 Task: Move the task Improve accessibility features of the app for users with disabilities to the section To-Do in the project VectorTech and sort the tasks in the project by Last modified on.
Action: Mouse moved to (67, 343)
Screenshot: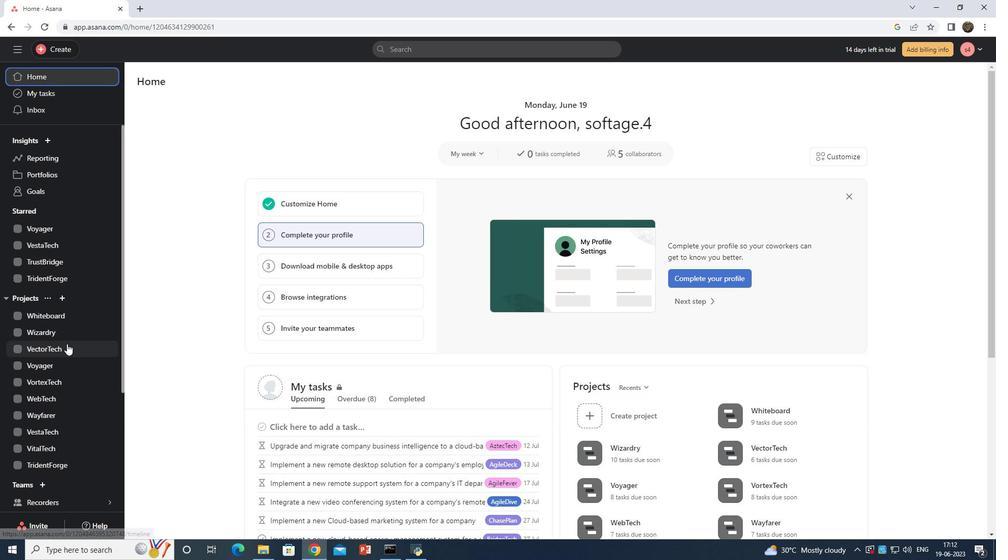 
Action: Mouse pressed left at (67, 343)
Screenshot: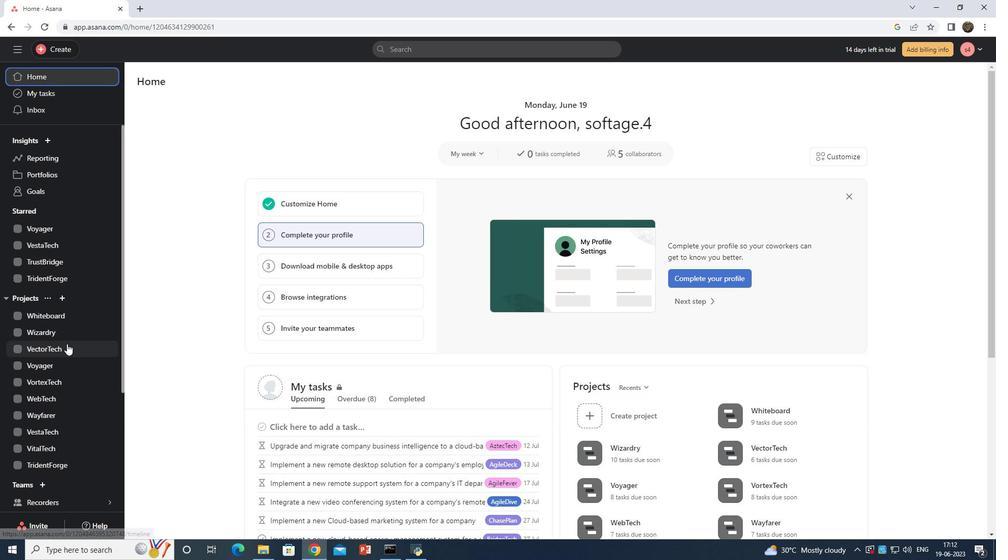 
Action: Mouse moved to (187, 100)
Screenshot: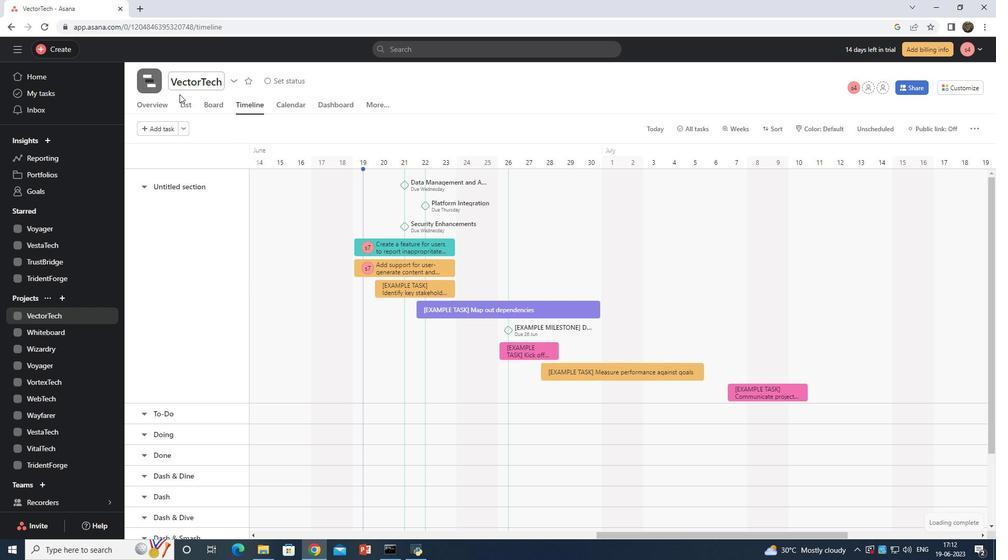 
Action: Mouse pressed left at (187, 100)
Screenshot: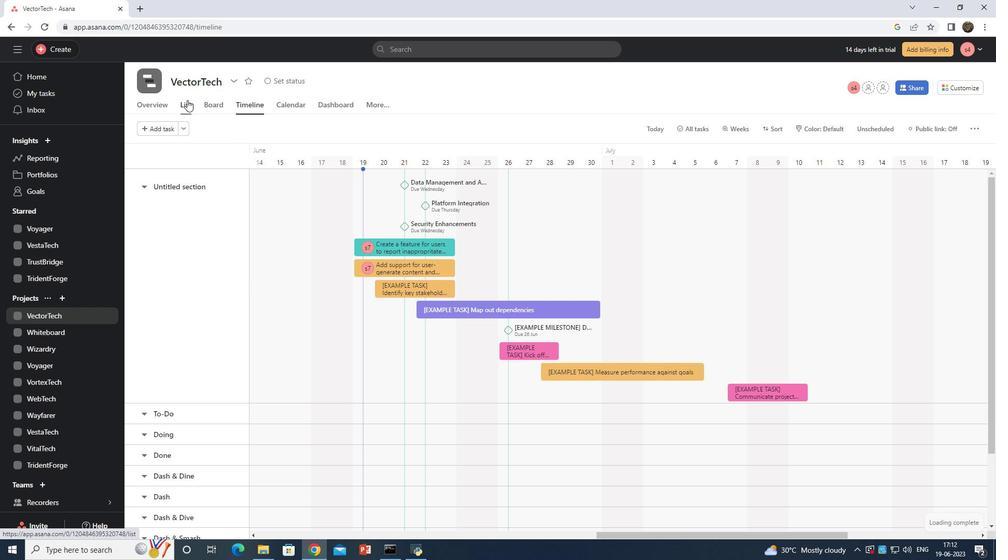
Action: Mouse moved to (427, 292)
Screenshot: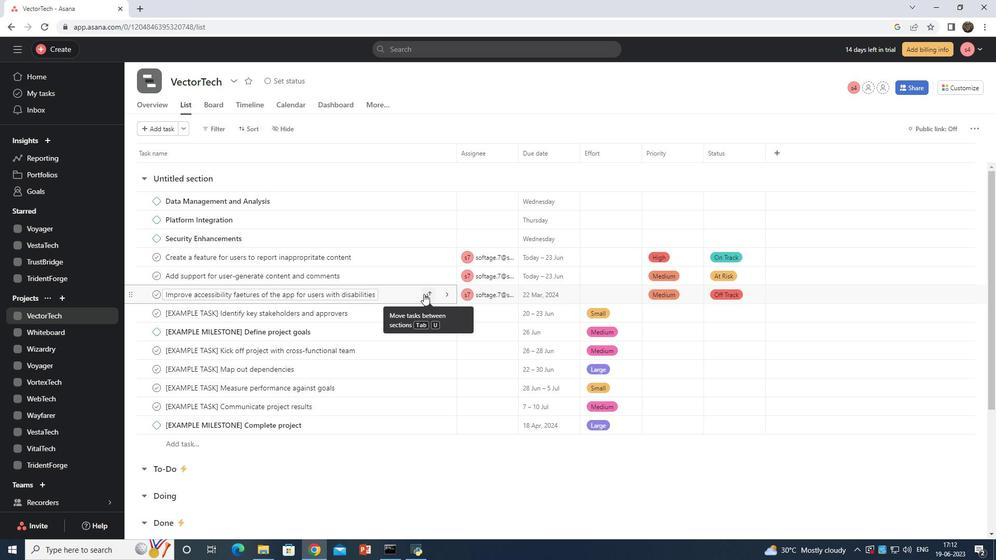 
Action: Mouse pressed left at (427, 292)
Screenshot: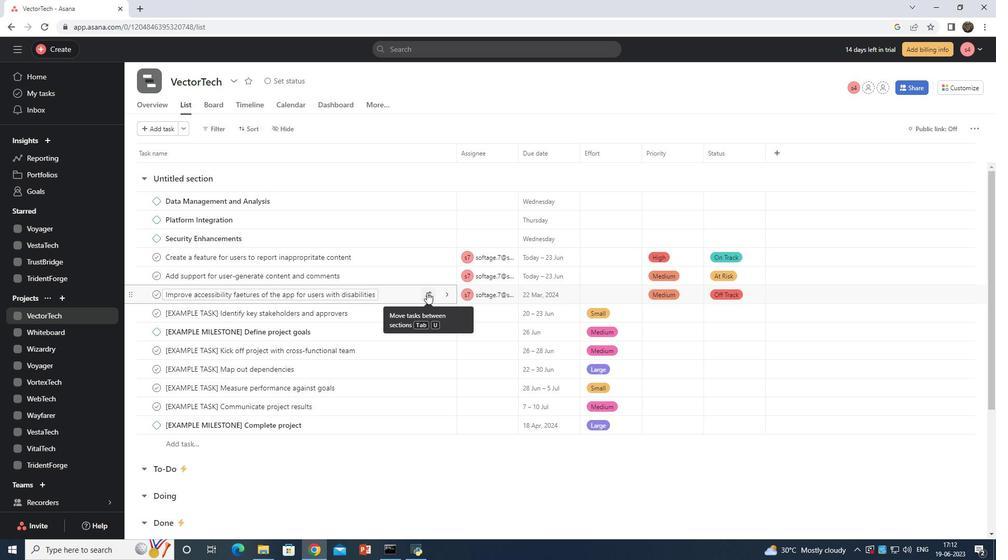 
Action: Mouse moved to (380, 345)
Screenshot: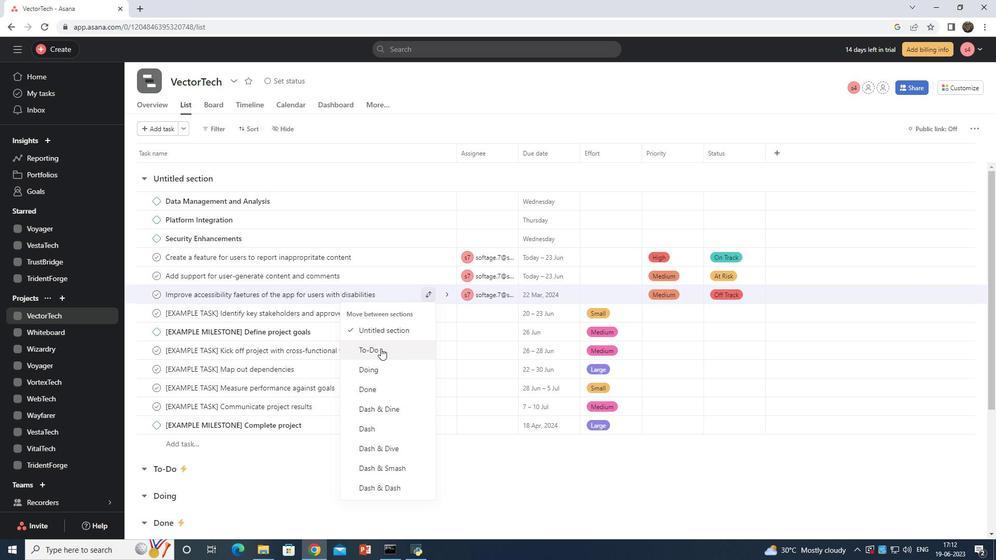 
Action: Mouse pressed left at (380, 345)
Screenshot: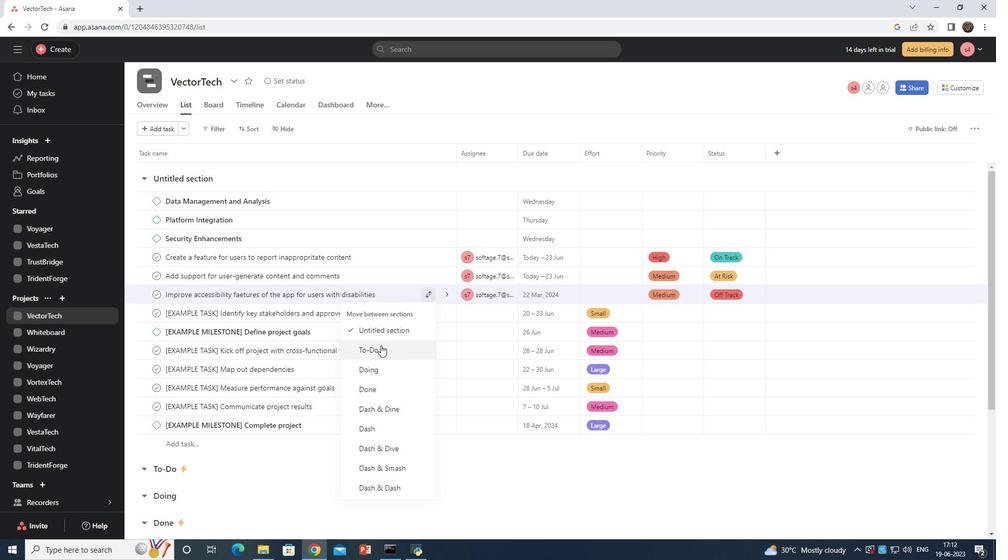 
Action: Mouse moved to (221, 125)
Screenshot: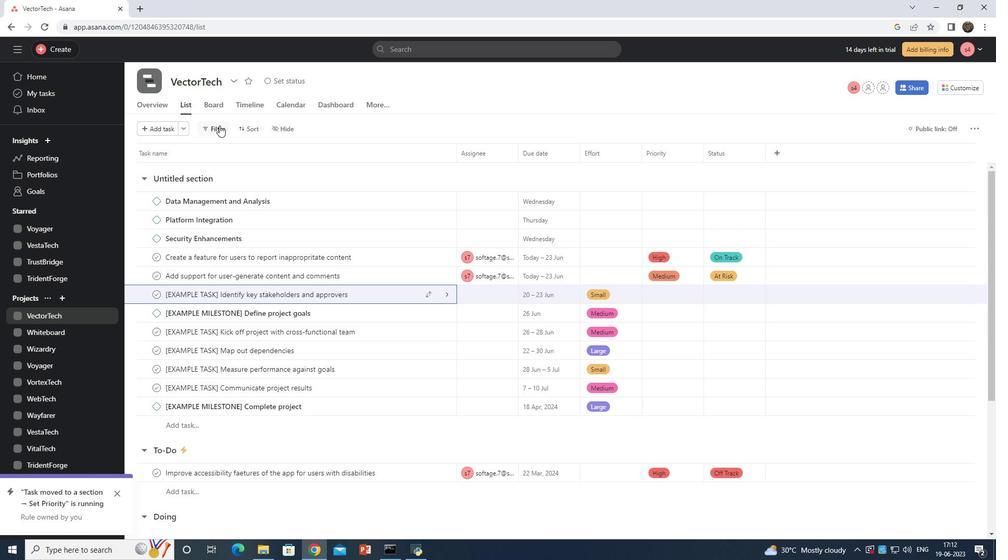 
Action: Mouse pressed left at (221, 125)
Screenshot: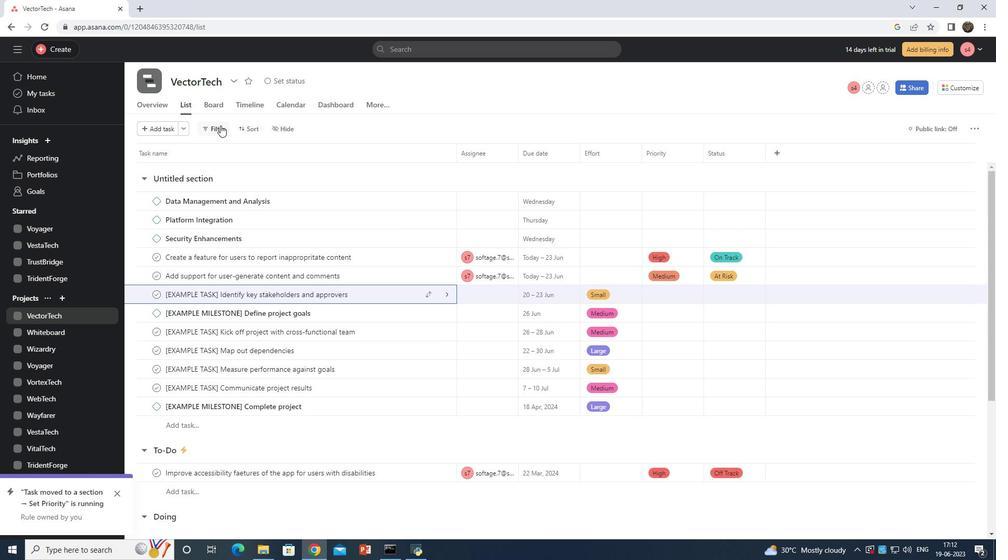 
Action: Mouse moved to (444, 95)
Screenshot: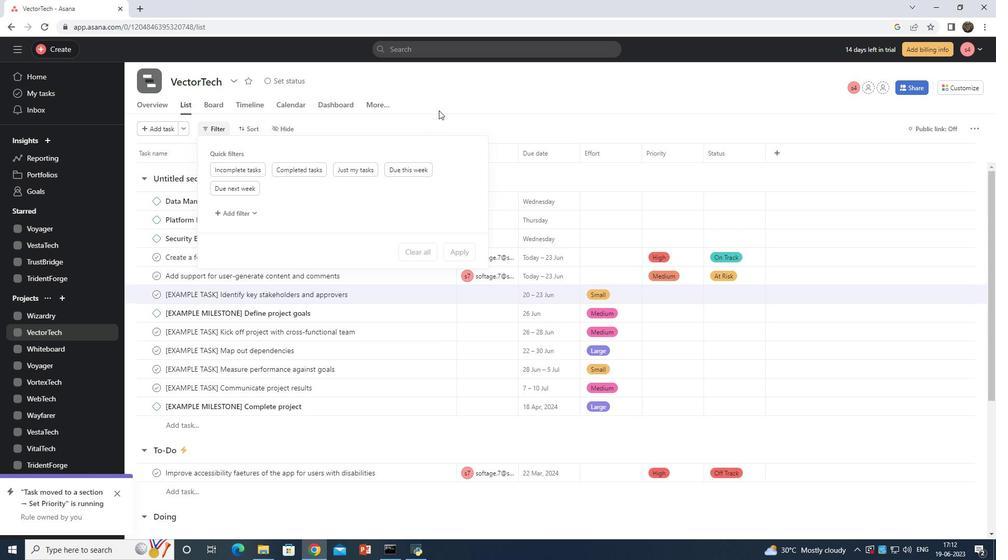 
Action: Mouse pressed left at (444, 95)
Screenshot: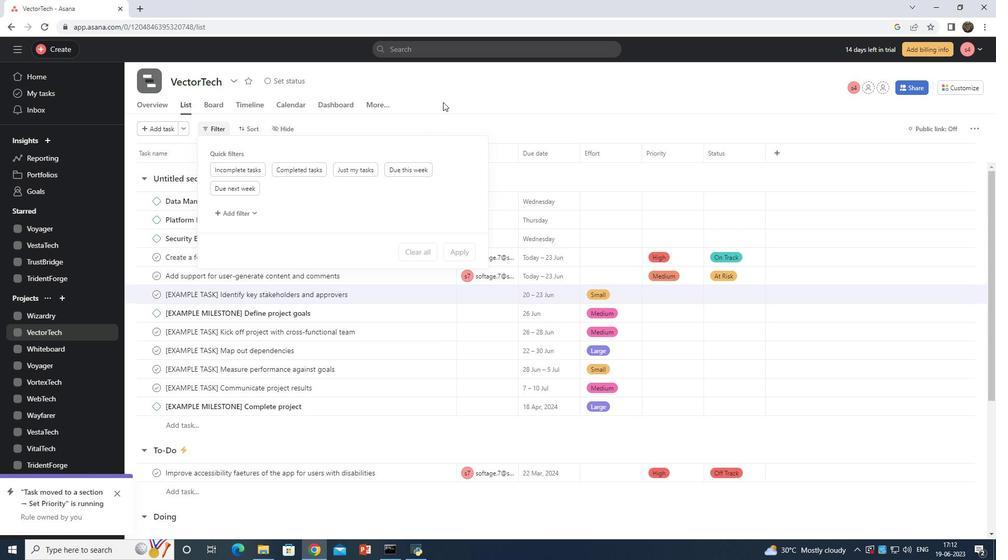 
Action: Mouse moved to (248, 127)
Screenshot: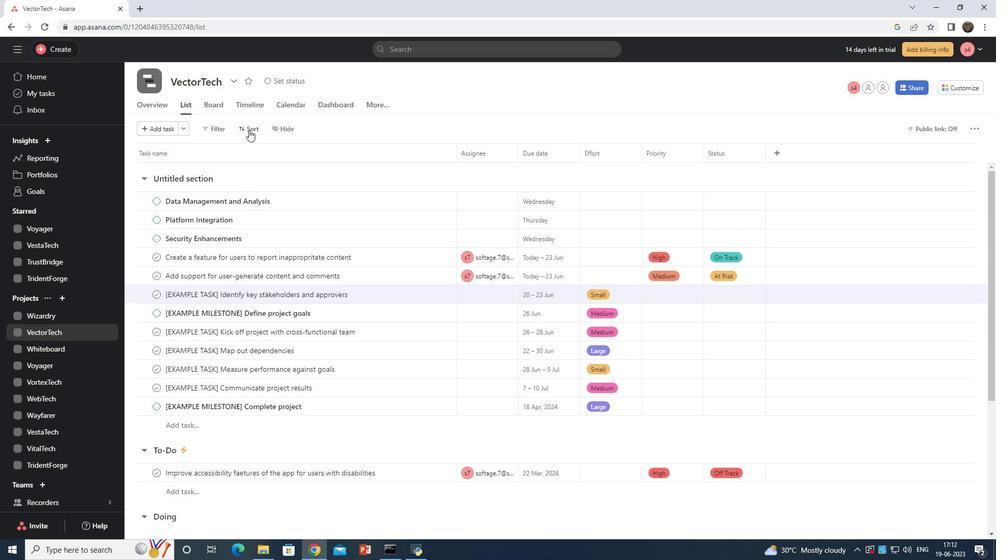 
Action: Mouse pressed left at (248, 127)
Screenshot: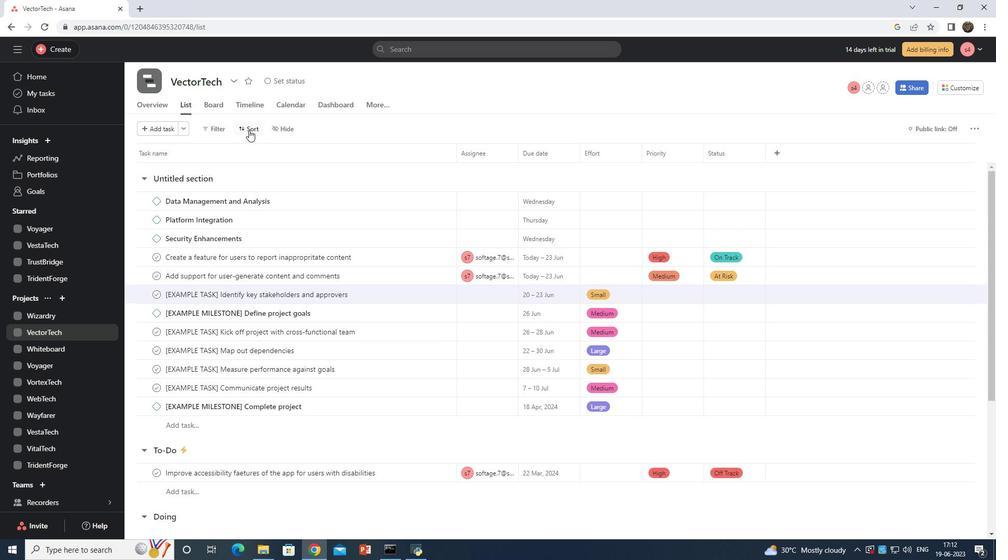 
Action: Mouse moved to (265, 272)
Screenshot: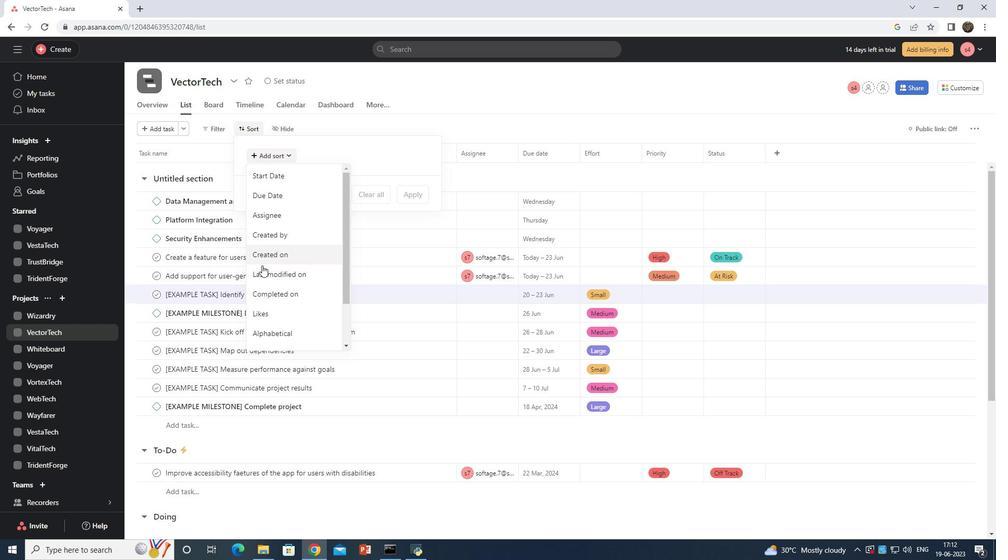 
Action: Mouse pressed left at (265, 272)
Screenshot: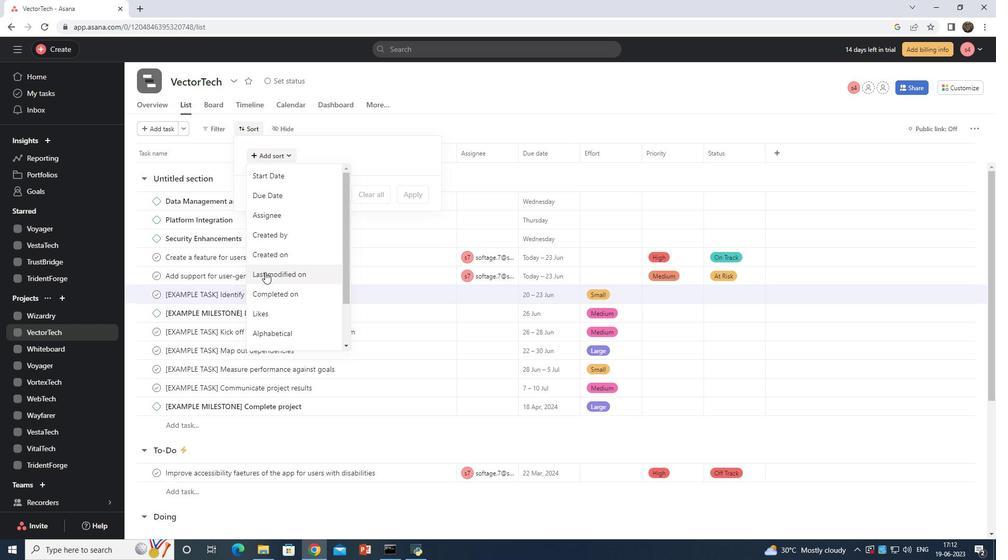 
Action: Mouse moved to (492, 293)
Screenshot: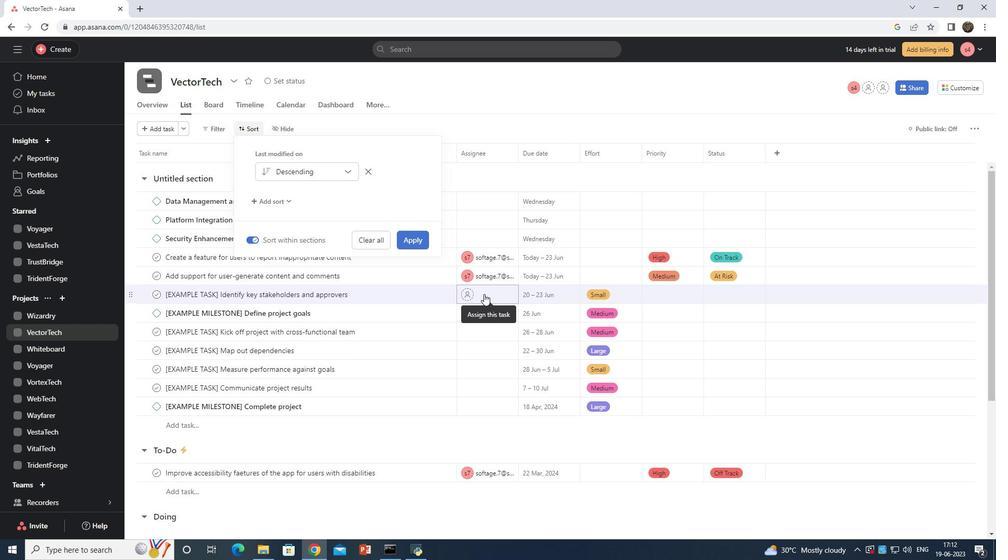 
